 Task: Add Vital Proteins Blackberry Hibiscus Collagen Water to the cart.
Action: Mouse pressed left at (19, 93)
Screenshot: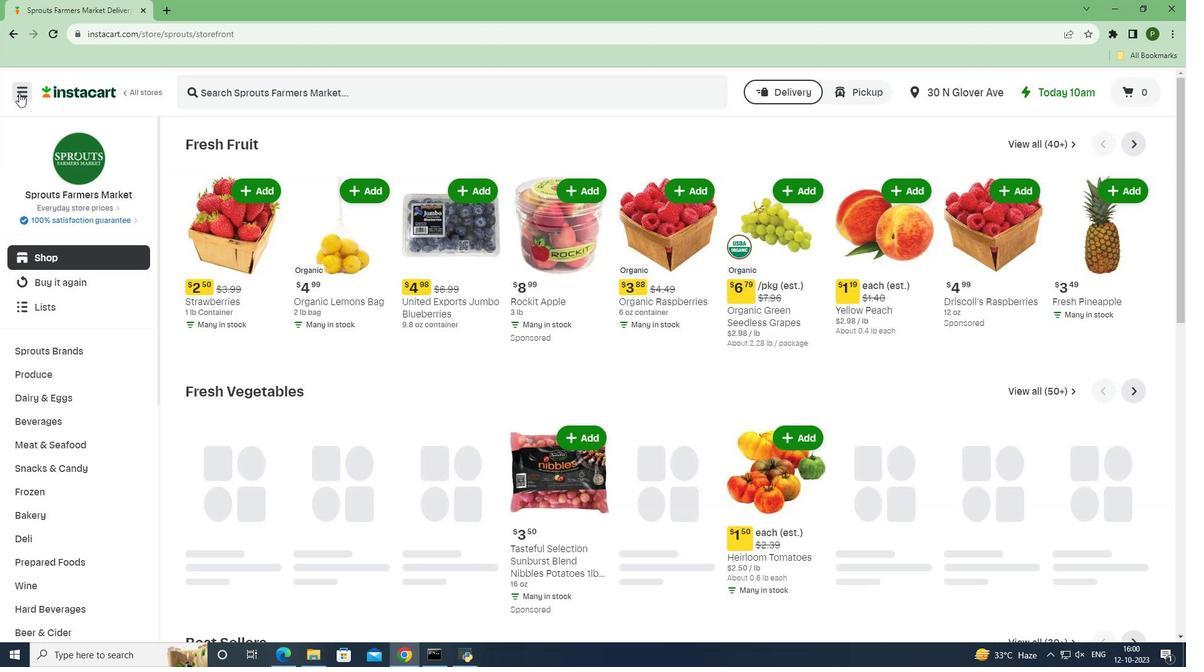 
Action: Mouse moved to (42, 329)
Screenshot: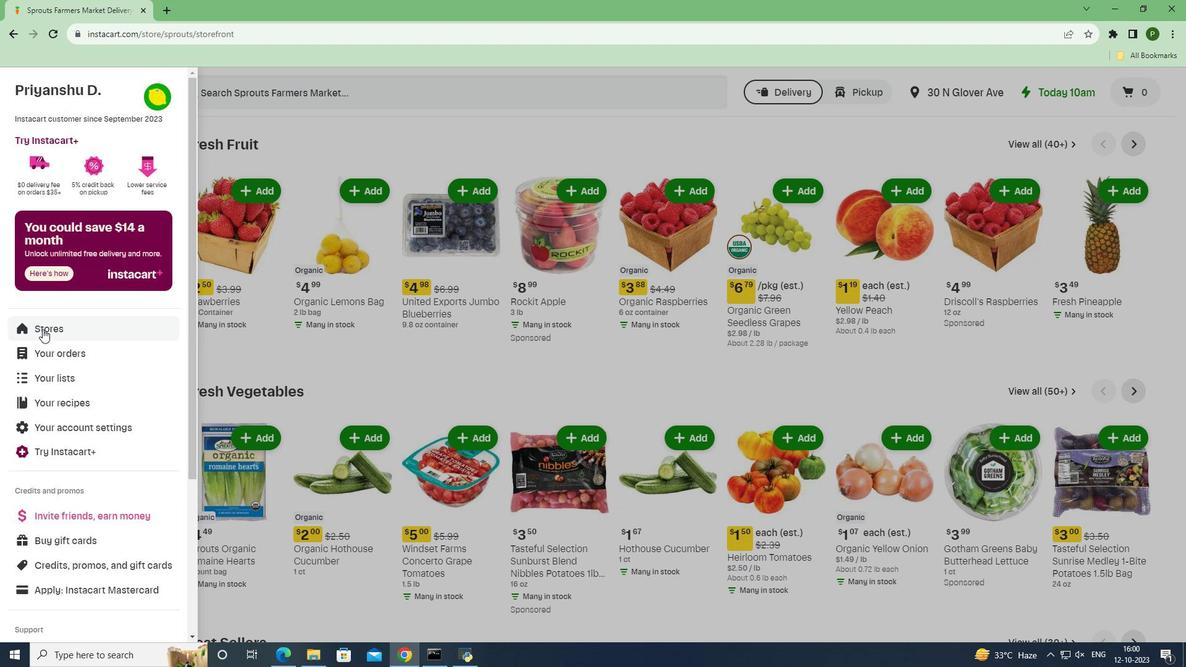 
Action: Mouse pressed left at (42, 329)
Screenshot: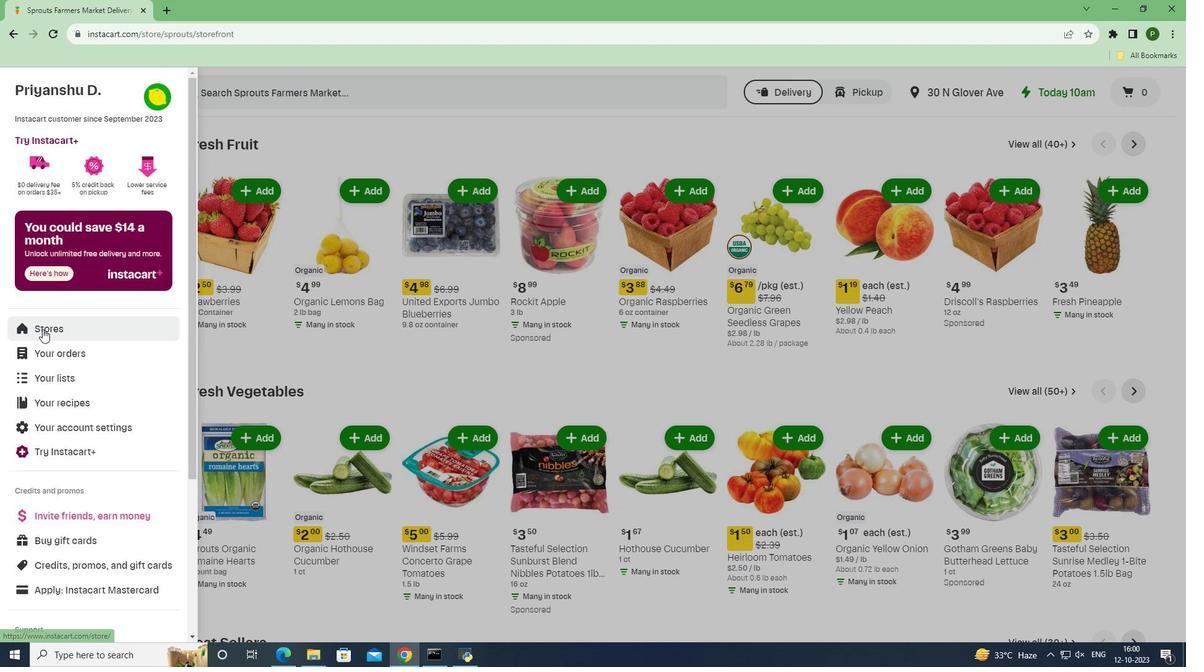 
Action: Mouse moved to (289, 135)
Screenshot: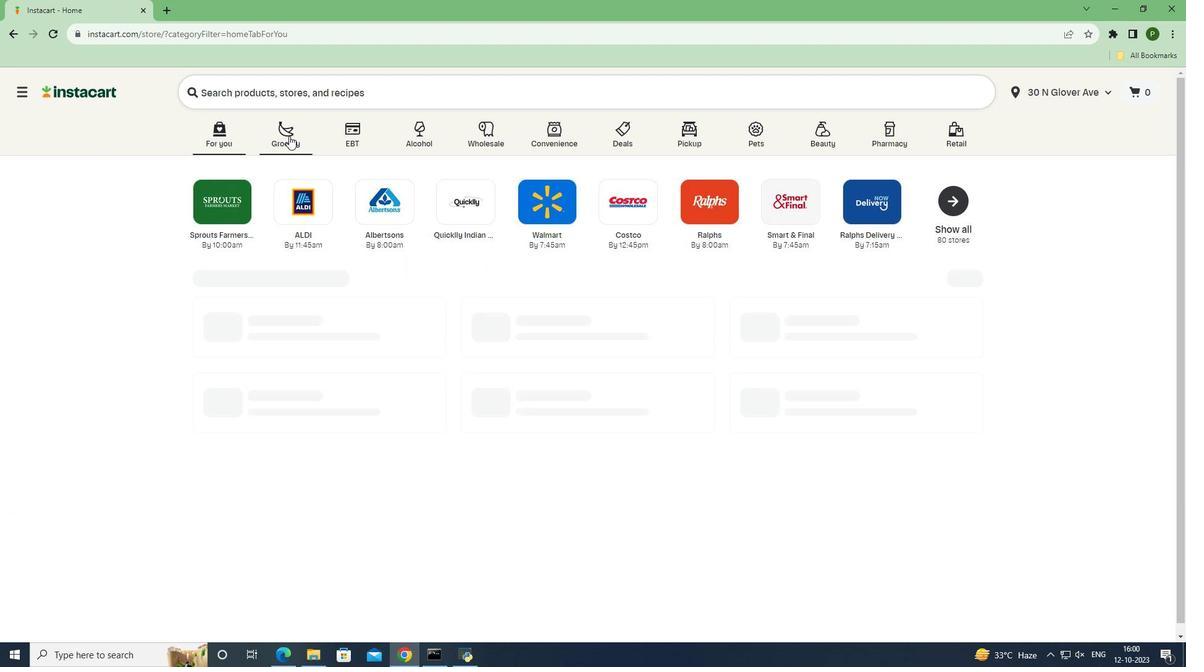
Action: Mouse pressed left at (289, 135)
Screenshot: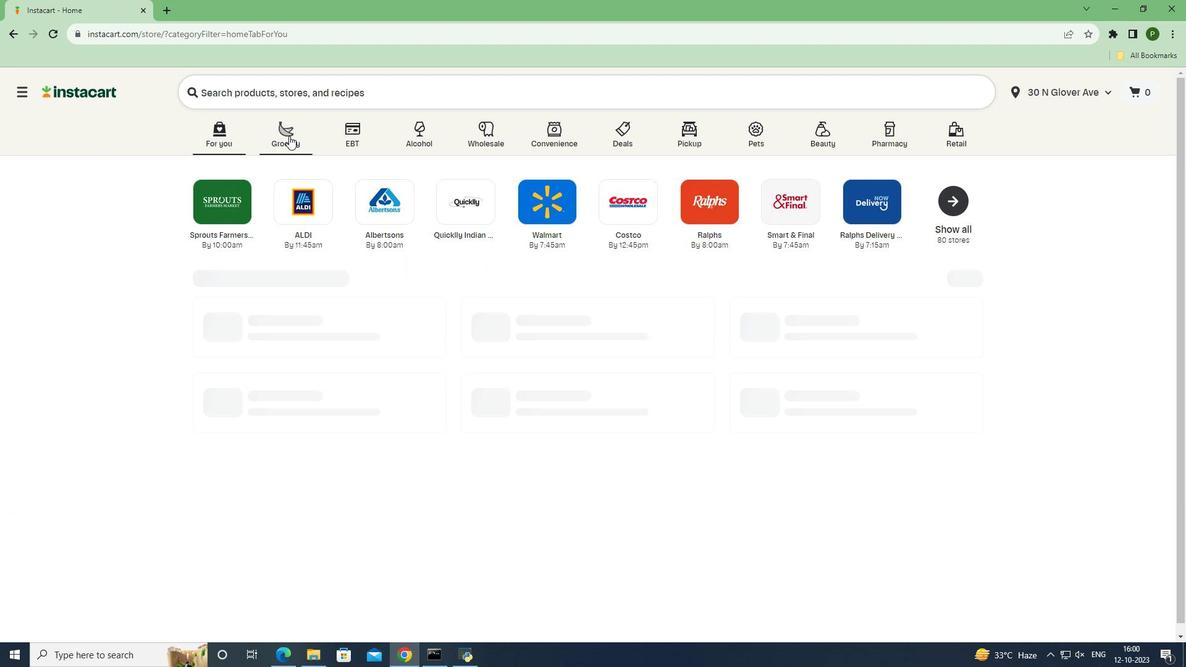
Action: Mouse moved to (504, 270)
Screenshot: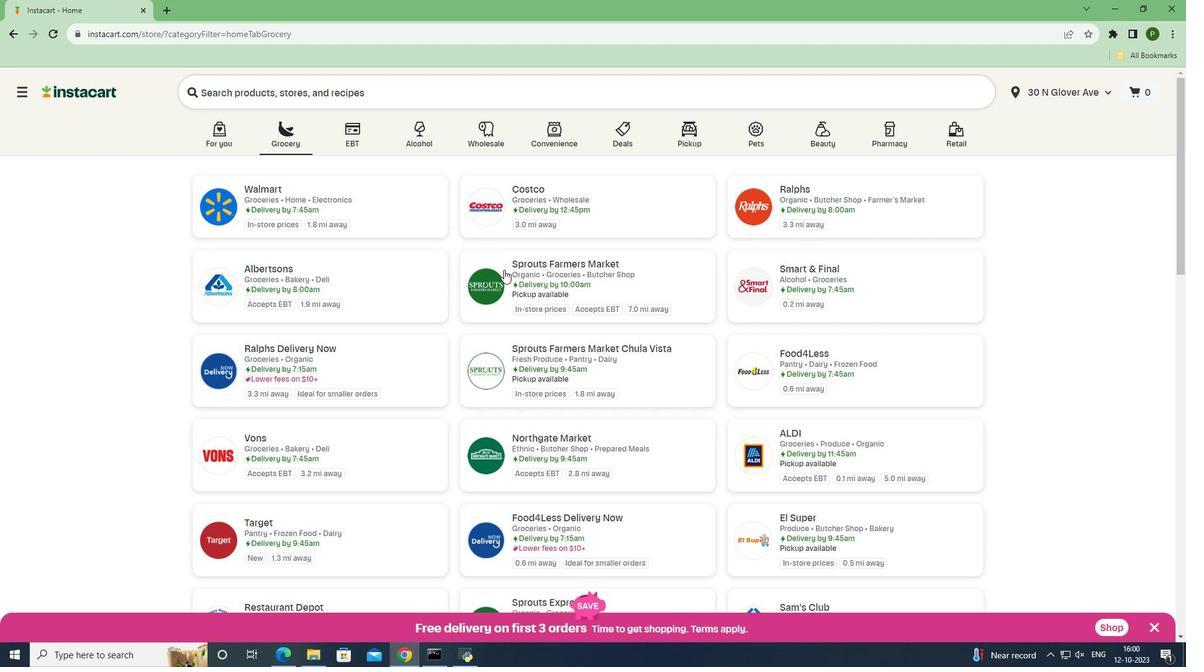 
Action: Mouse pressed left at (504, 270)
Screenshot: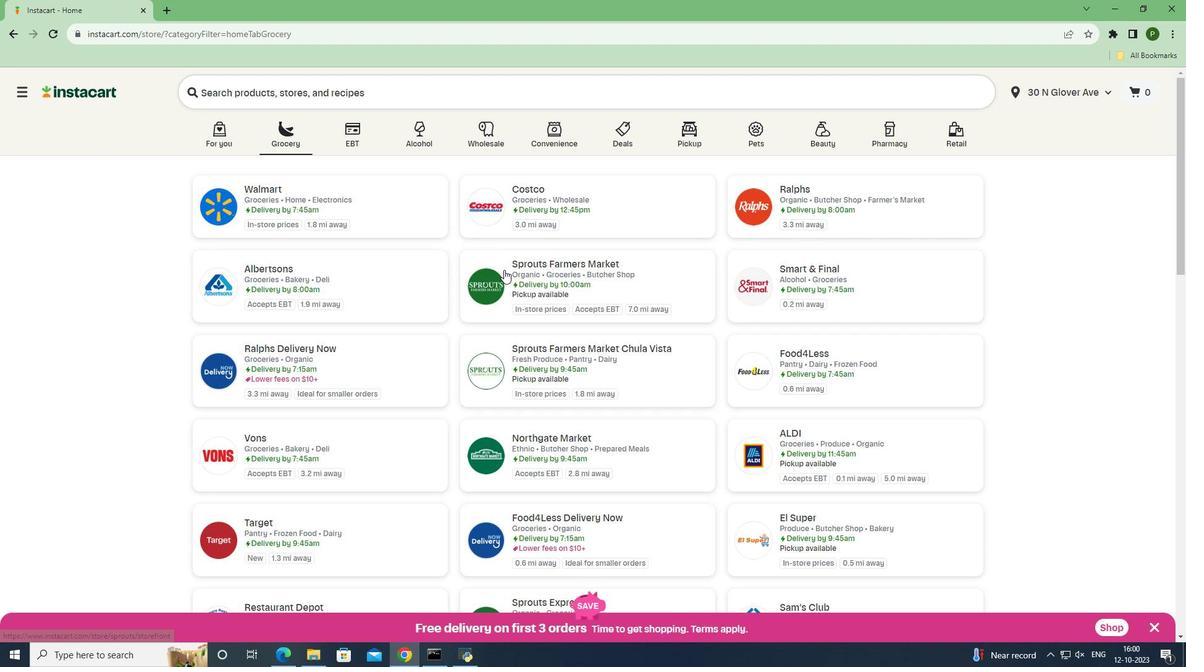 
Action: Mouse moved to (74, 419)
Screenshot: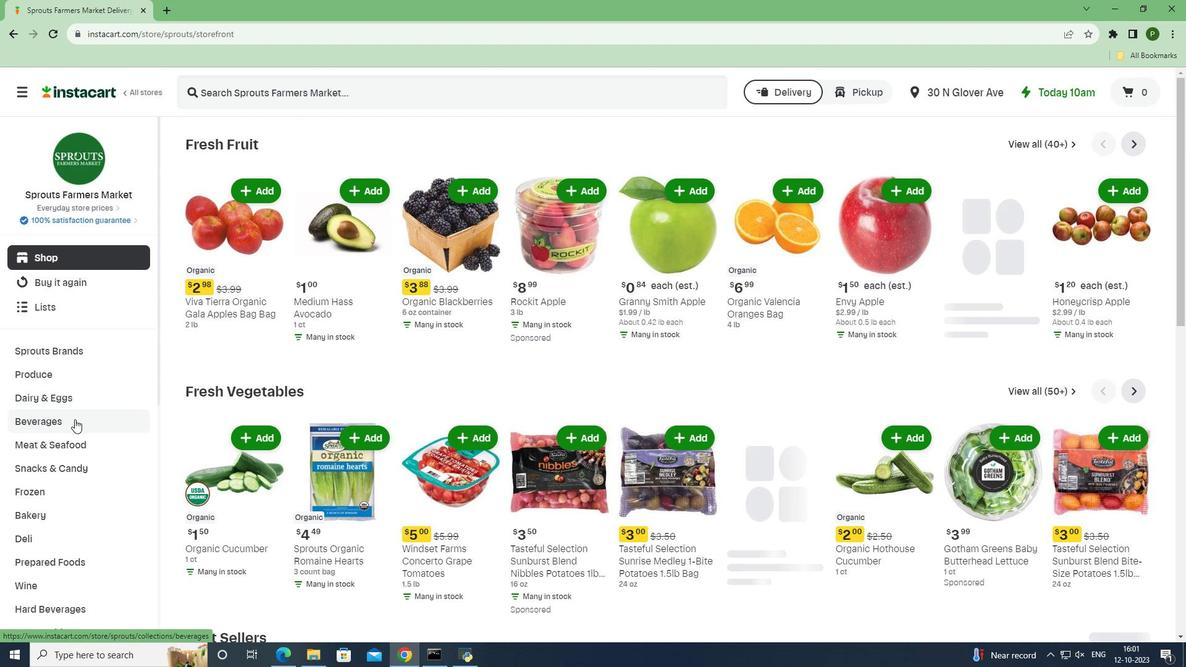 
Action: Mouse pressed left at (74, 419)
Screenshot: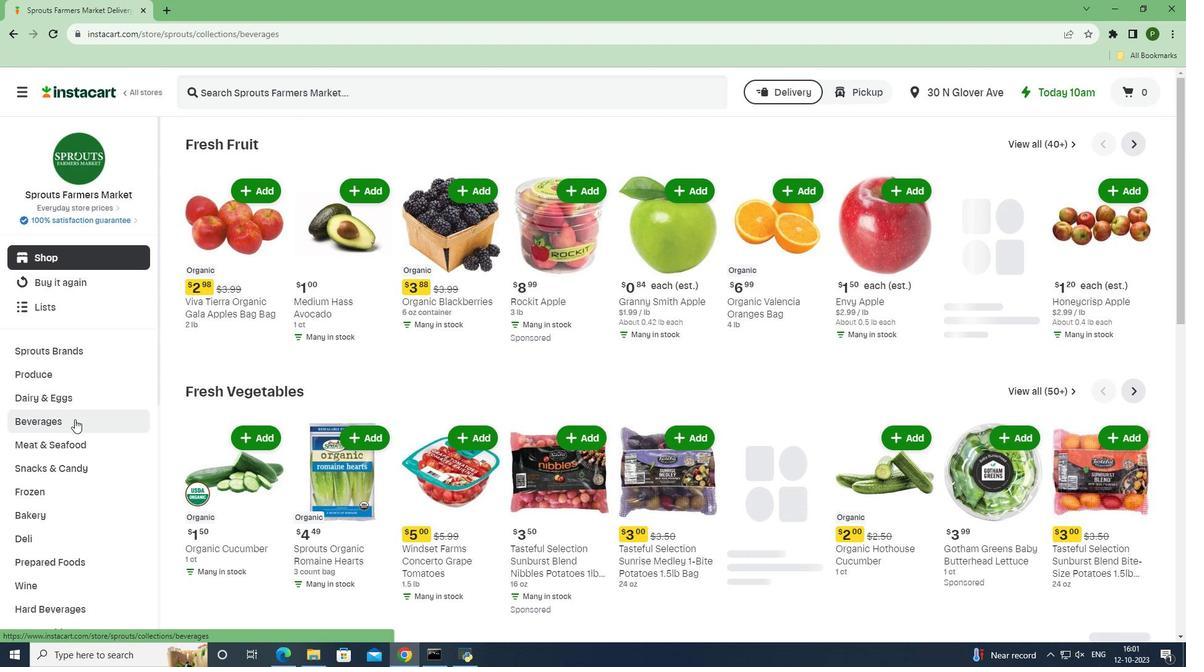 
Action: Mouse moved to (640, 171)
Screenshot: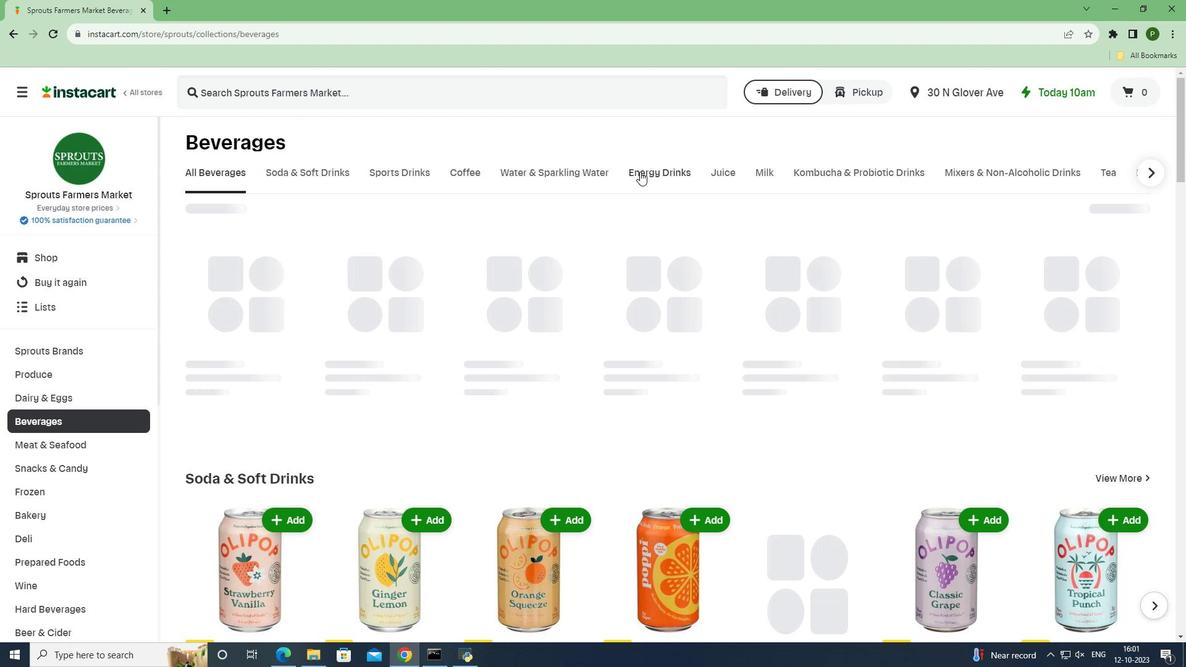 
Action: Mouse pressed left at (640, 171)
Screenshot: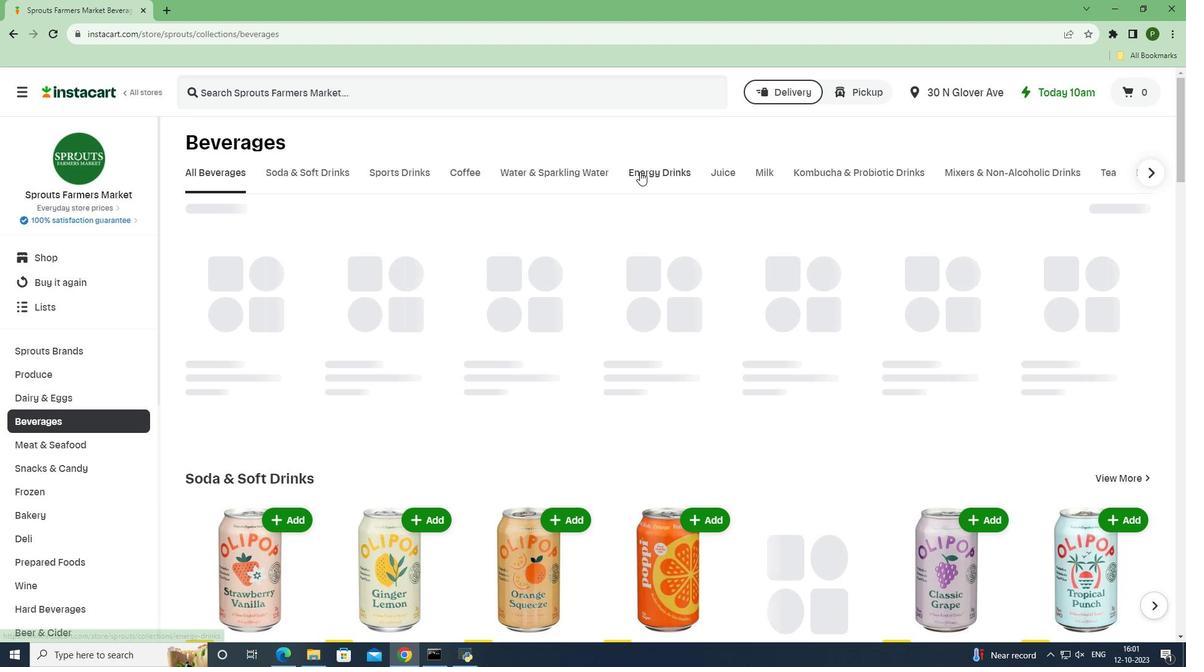 
Action: Mouse moved to (292, 90)
Screenshot: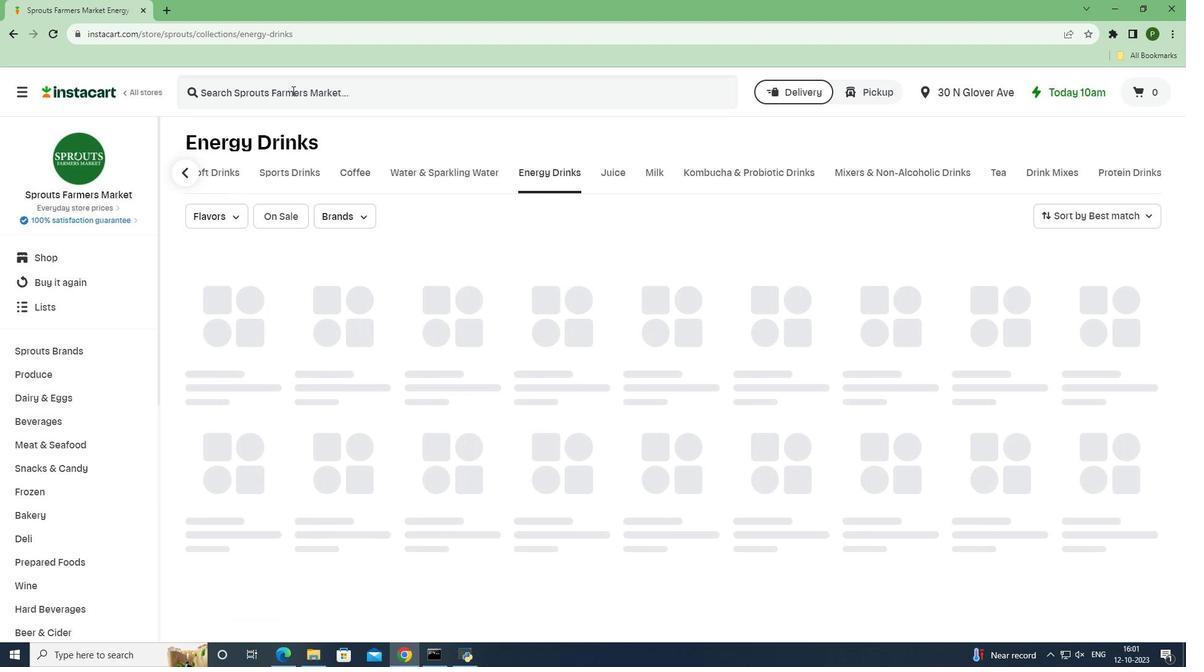 
Action: Mouse pressed left at (292, 90)
Screenshot: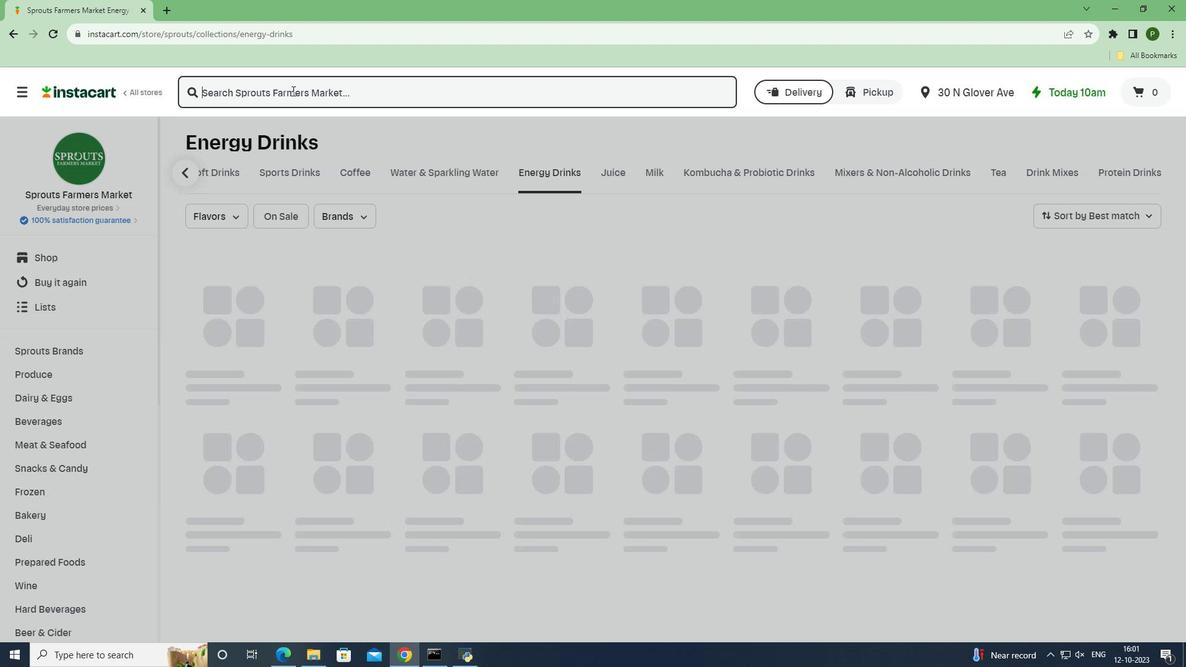 
Action: Key pressed <Key.caps_lock>V<Key.caps_lock>ital<Key.space><Key.caps_lock>P<Key.caps_lock>rotiens<Key.space><Key.caps_lock>B<Key.caps_lock>lackberry<Key.space><Key.caps_lock>H<Key.caps_lock>ibiscus<Key.space><Key.caps_lock>C<Key.caps_lock>ollagen<Key.space><Key.caps_lock>W<Key.caps_lock>ater<Key.space><Key.enter>
Screenshot: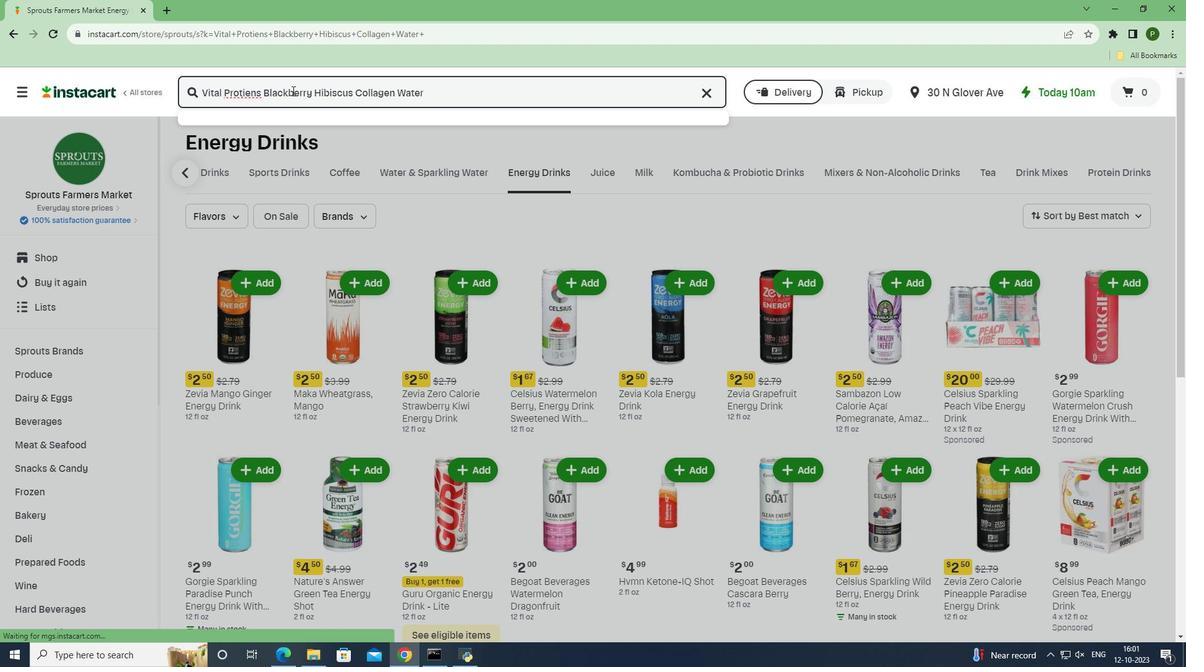 
Action: Mouse moved to (724, 230)
Screenshot: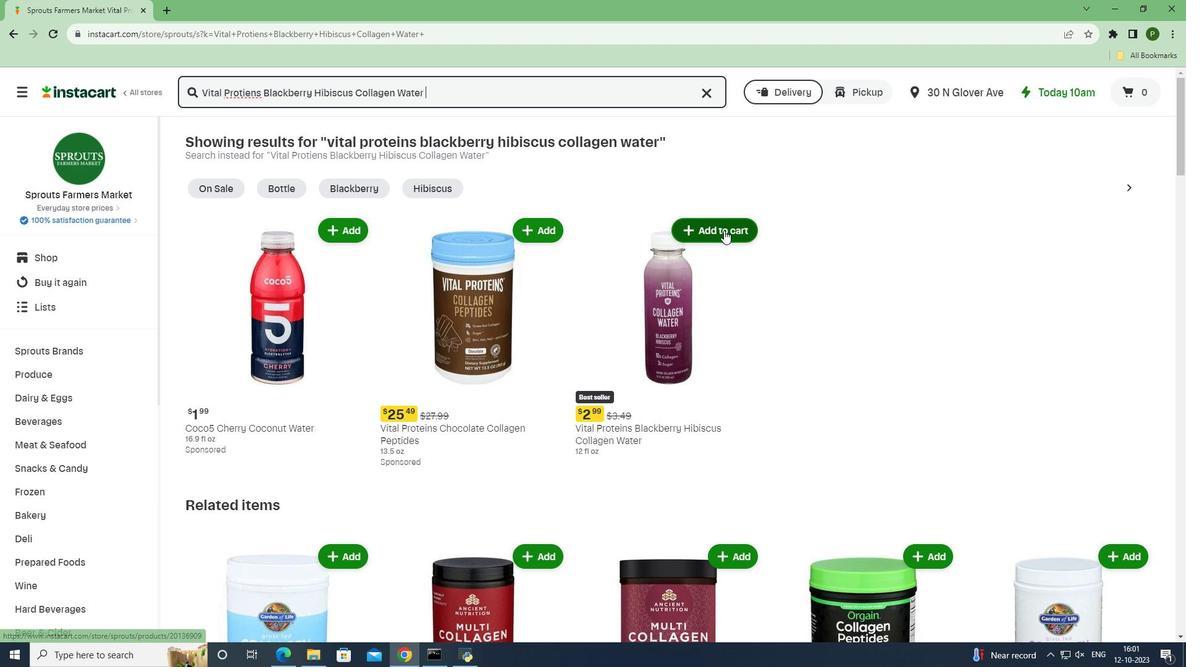 
Action: Mouse pressed left at (724, 230)
Screenshot: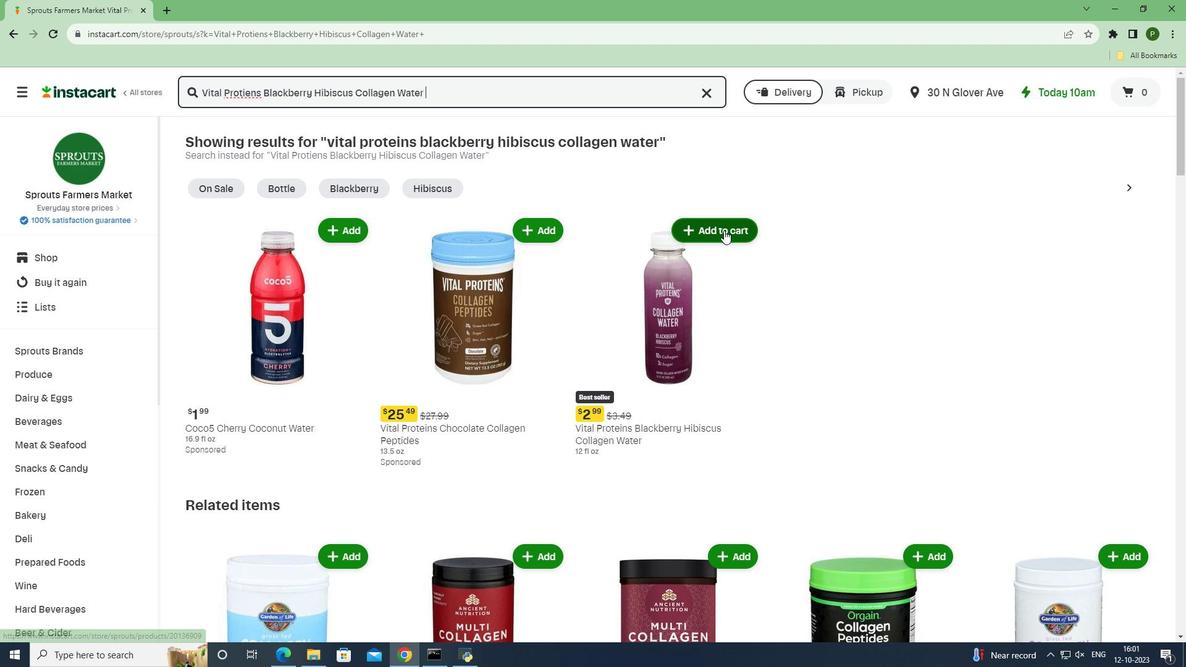 
Action: Mouse moved to (777, 318)
Screenshot: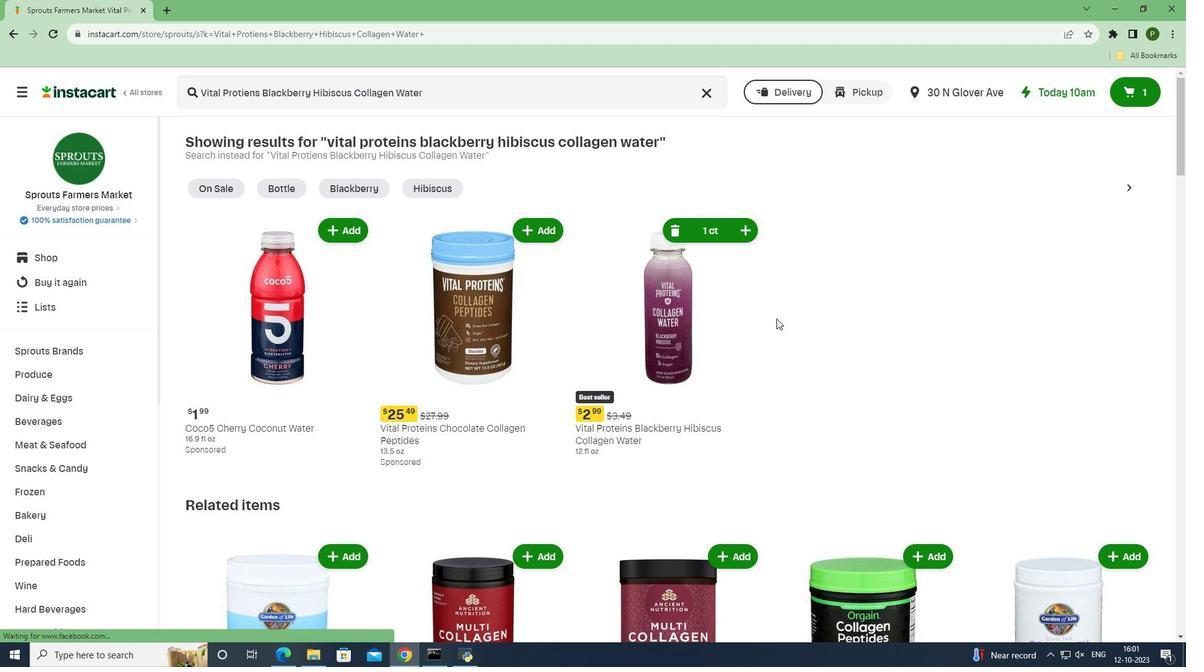 
